 Task: Create a rule from the Routing list, Task moved to a section -> Set Priority in the project AtlasTech , set the section as To-Do and set the priority of the task as  High
Action: Mouse moved to (76, 293)
Screenshot: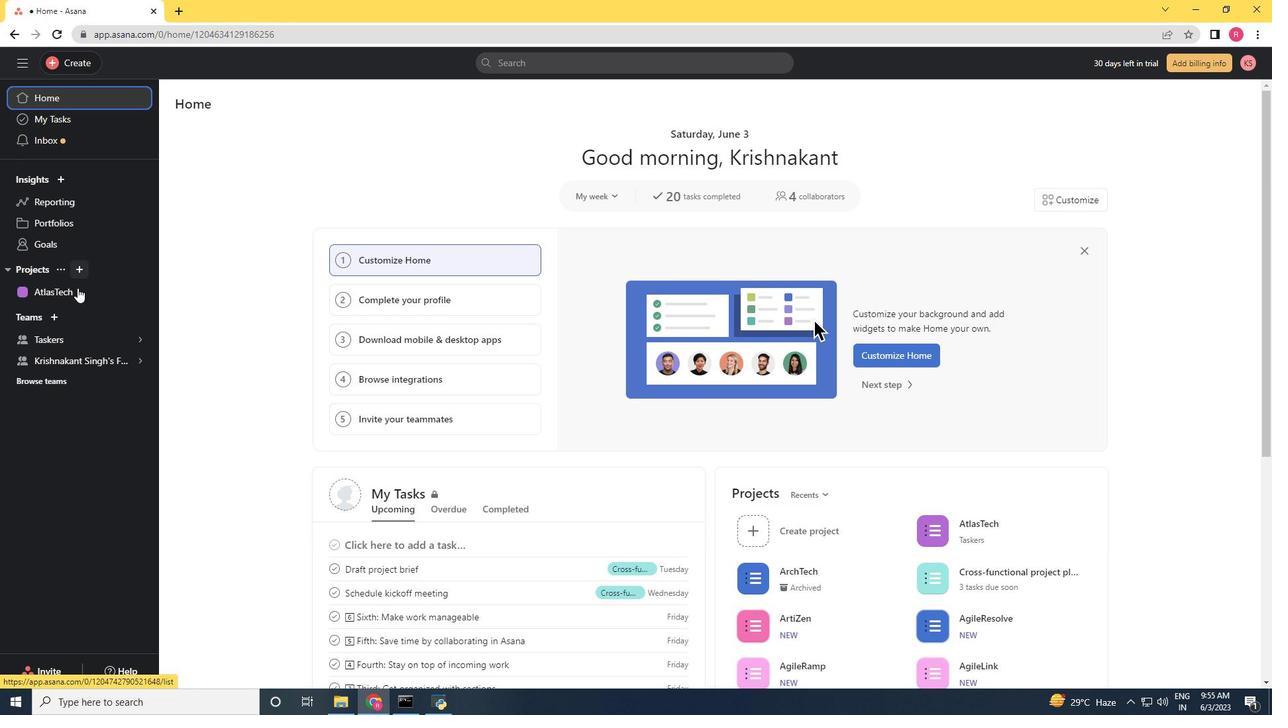 
Action: Mouse pressed left at (76, 293)
Screenshot: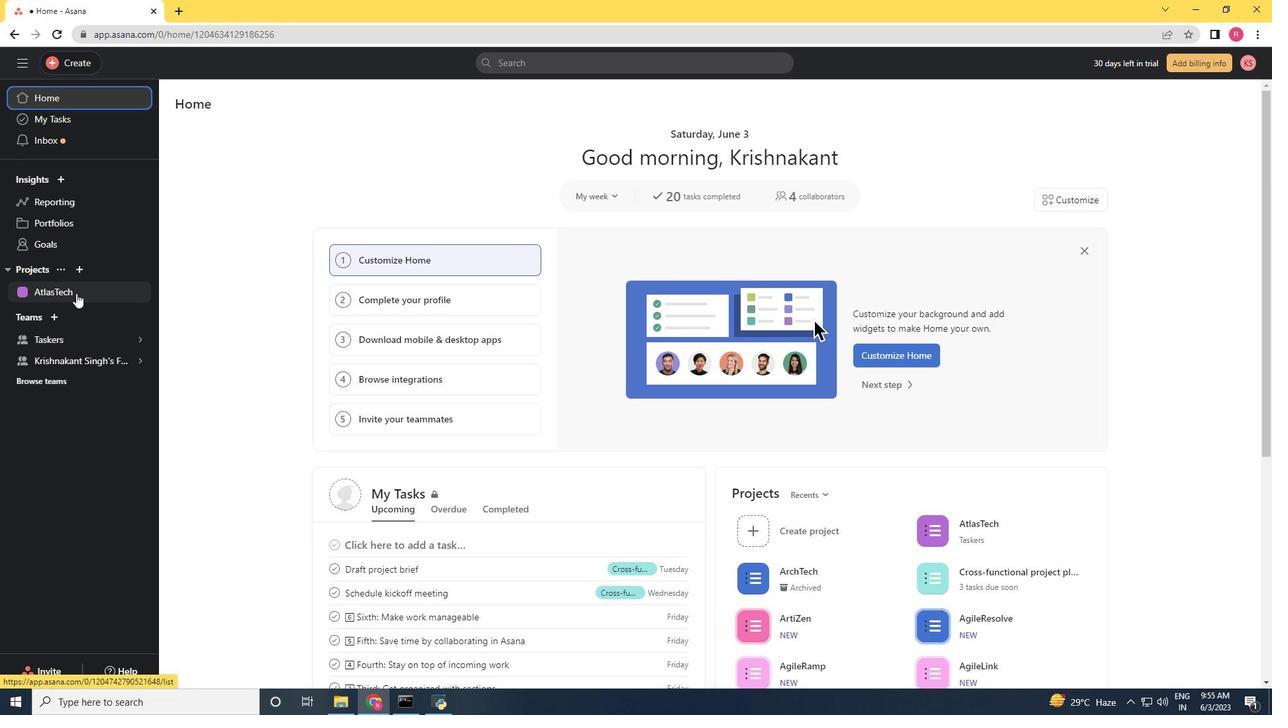 
Action: Mouse moved to (1225, 117)
Screenshot: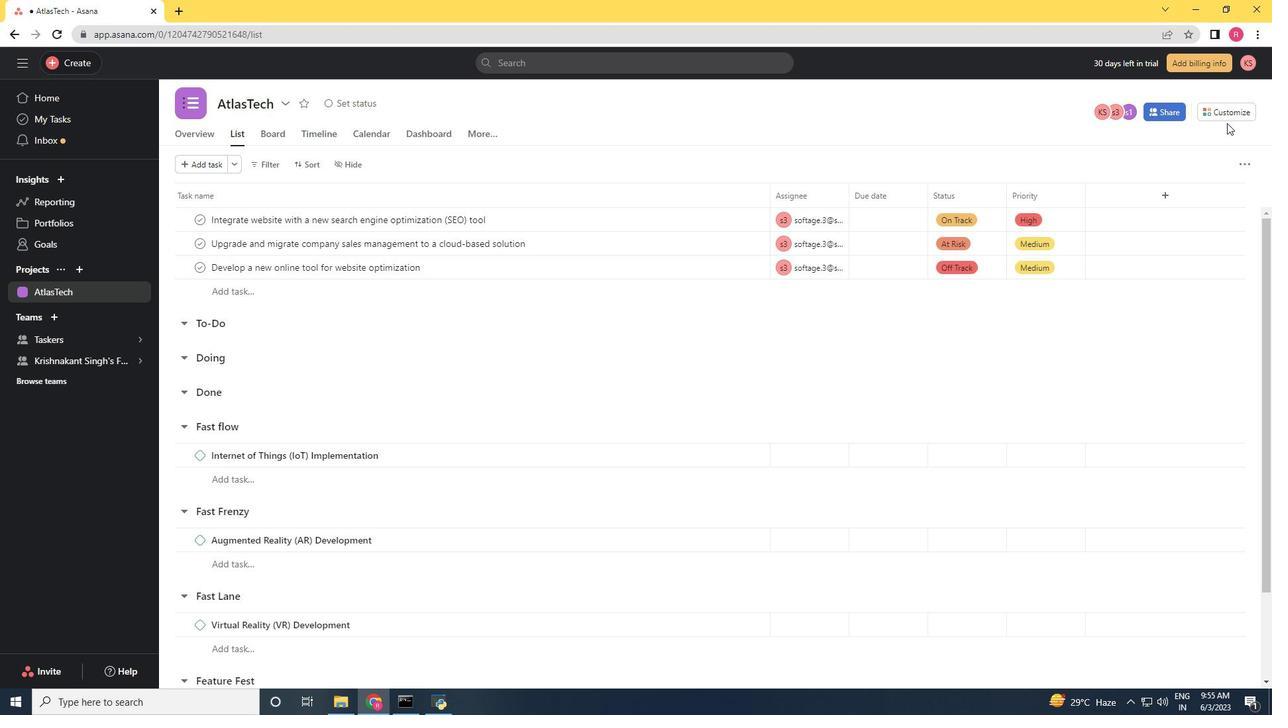 
Action: Mouse pressed left at (1225, 117)
Screenshot: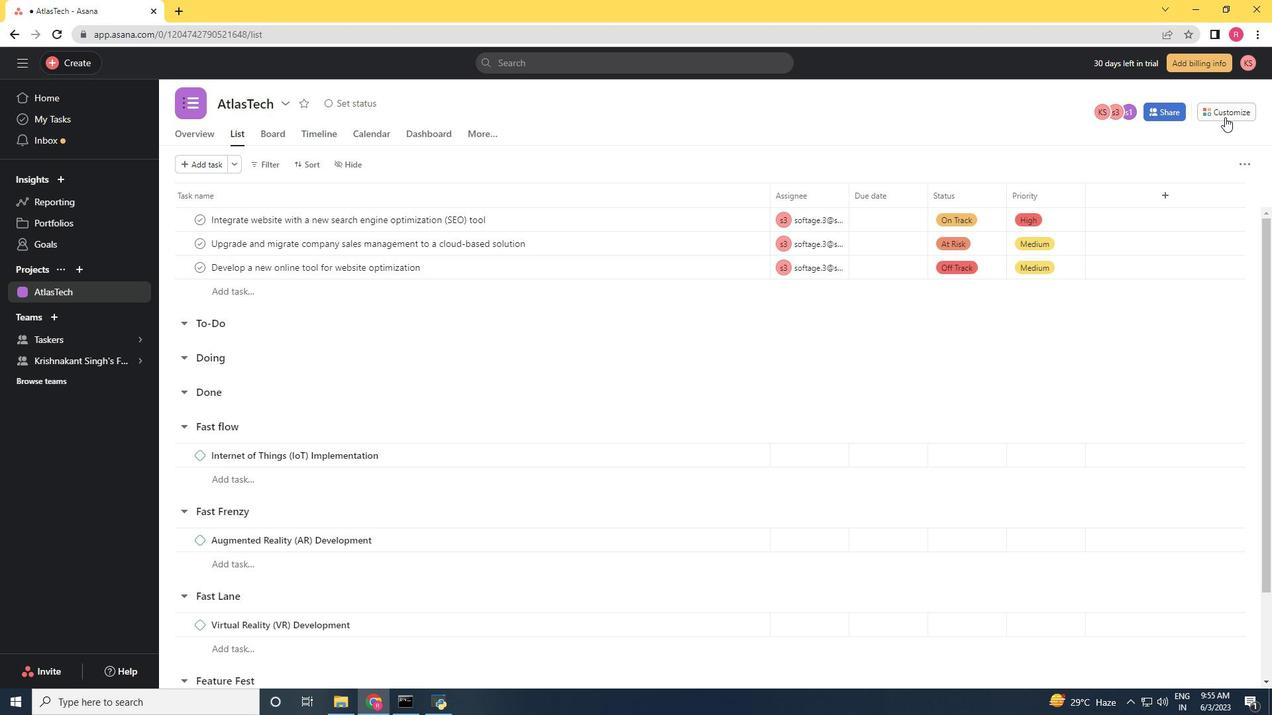 
Action: Mouse moved to (994, 286)
Screenshot: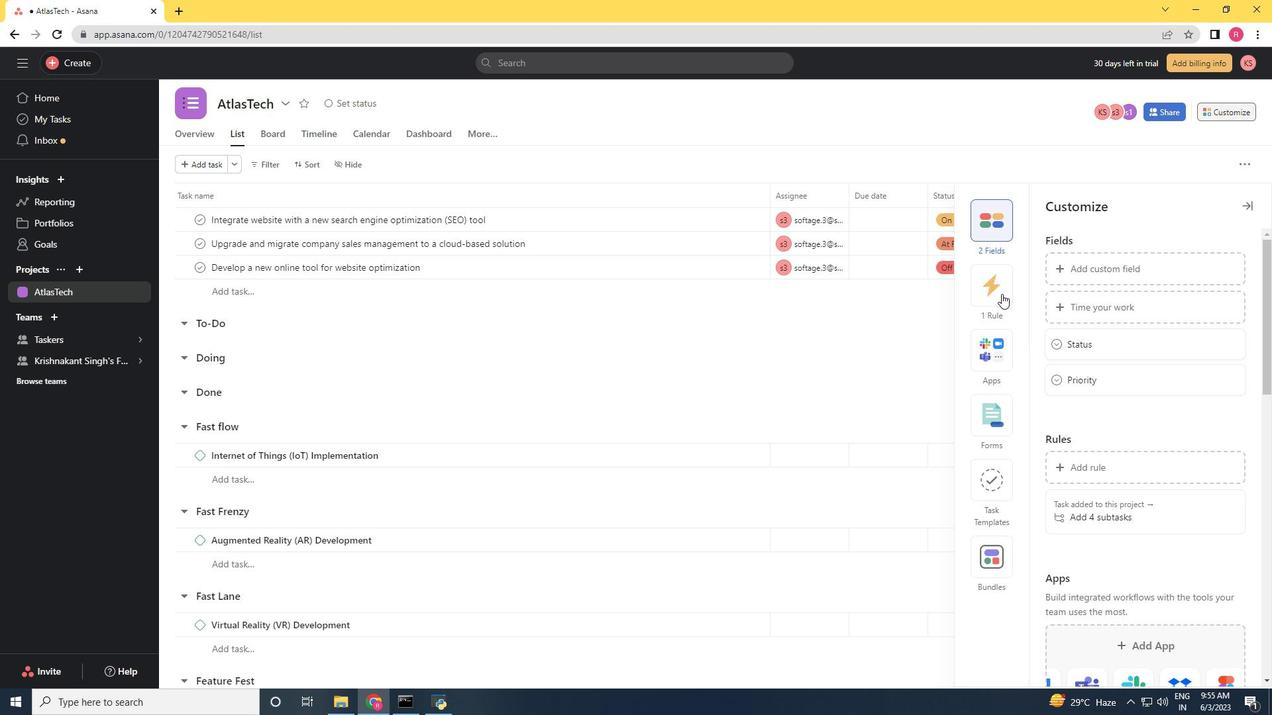 
Action: Mouse pressed left at (994, 286)
Screenshot: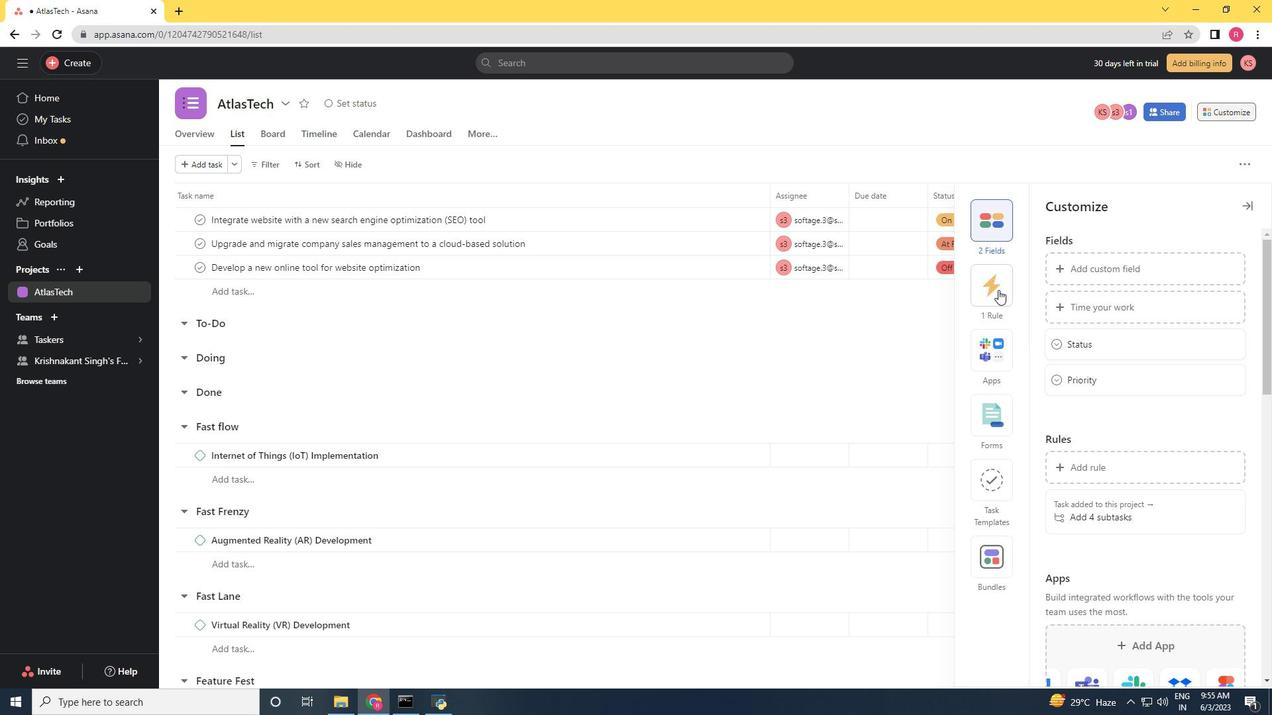 
Action: Mouse moved to (1110, 270)
Screenshot: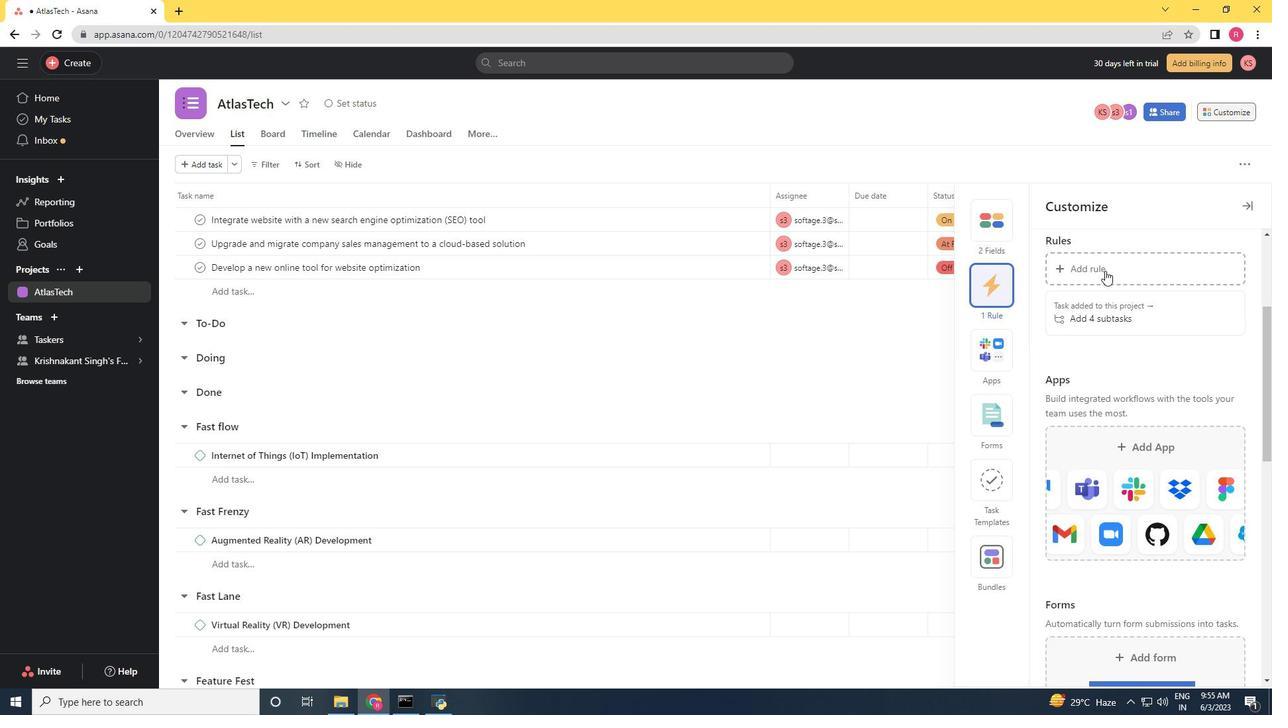 
Action: Mouse pressed left at (1110, 270)
Screenshot: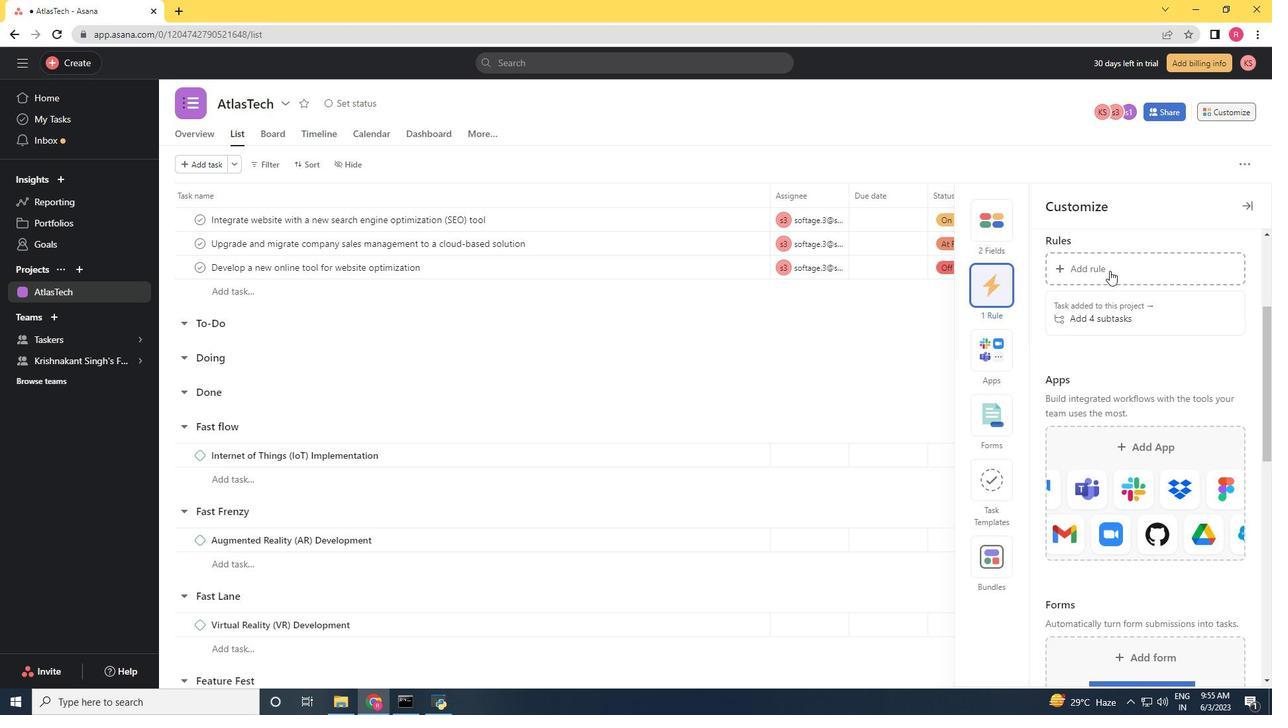 
Action: Mouse moved to (276, 176)
Screenshot: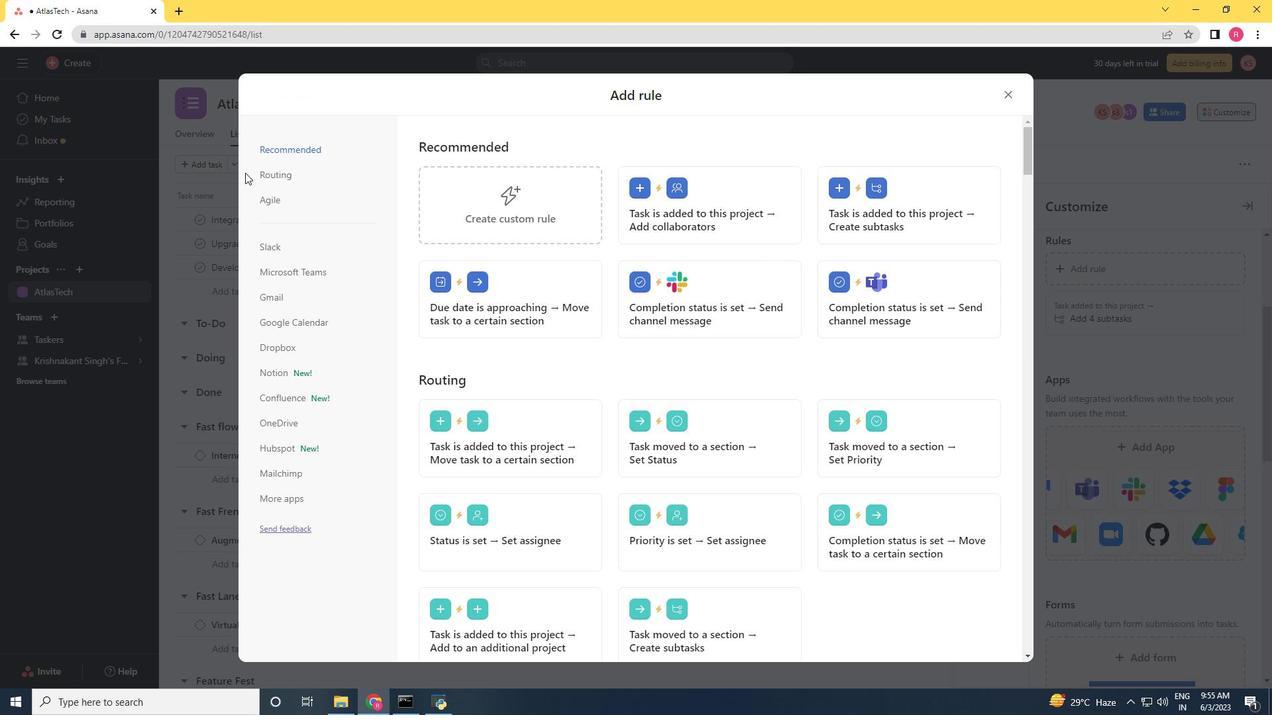 
Action: Mouse pressed left at (276, 176)
Screenshot: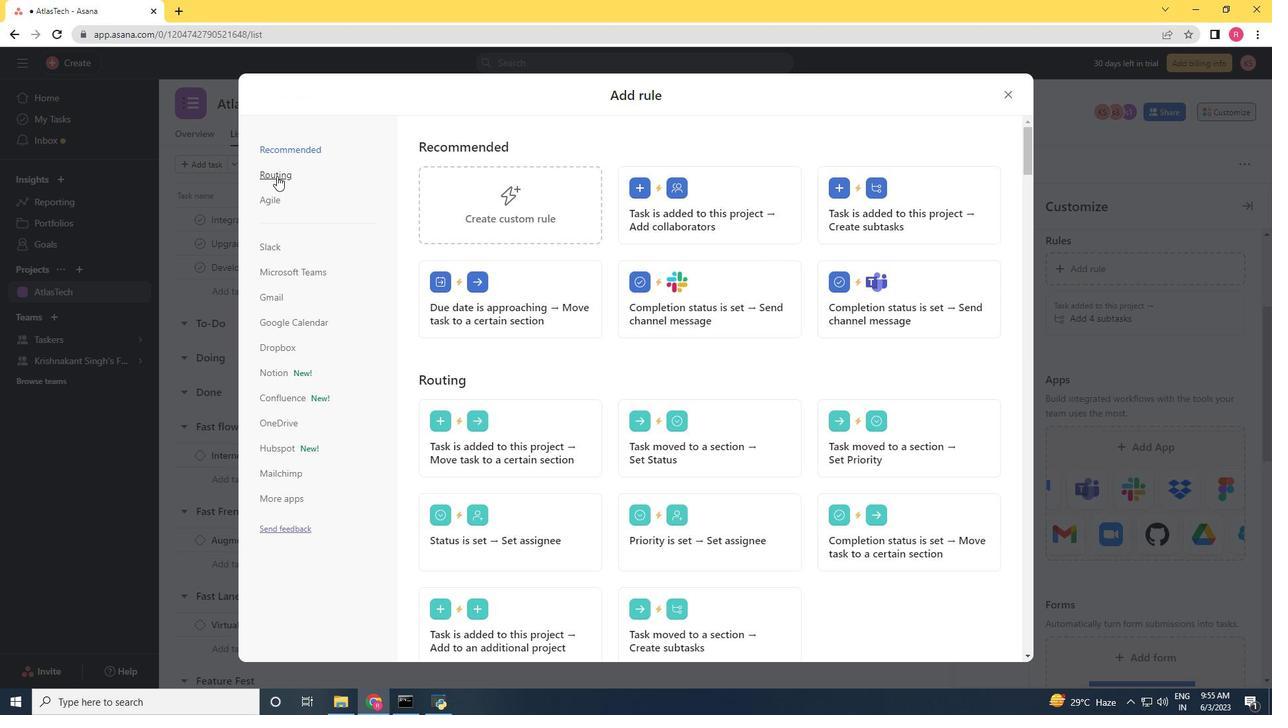 
Action: Mouse moved to (836, 210)
Screenshot: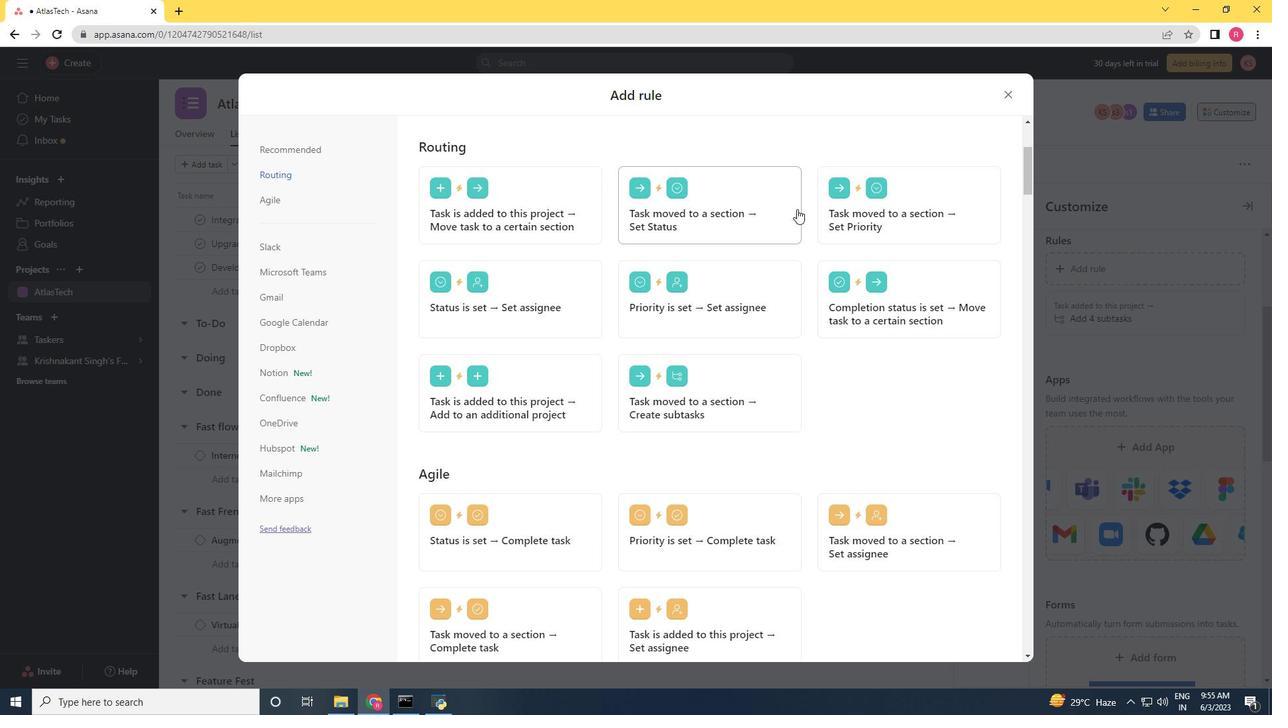 
Action: Mouse pressed left at (836, 210)
Screenshot: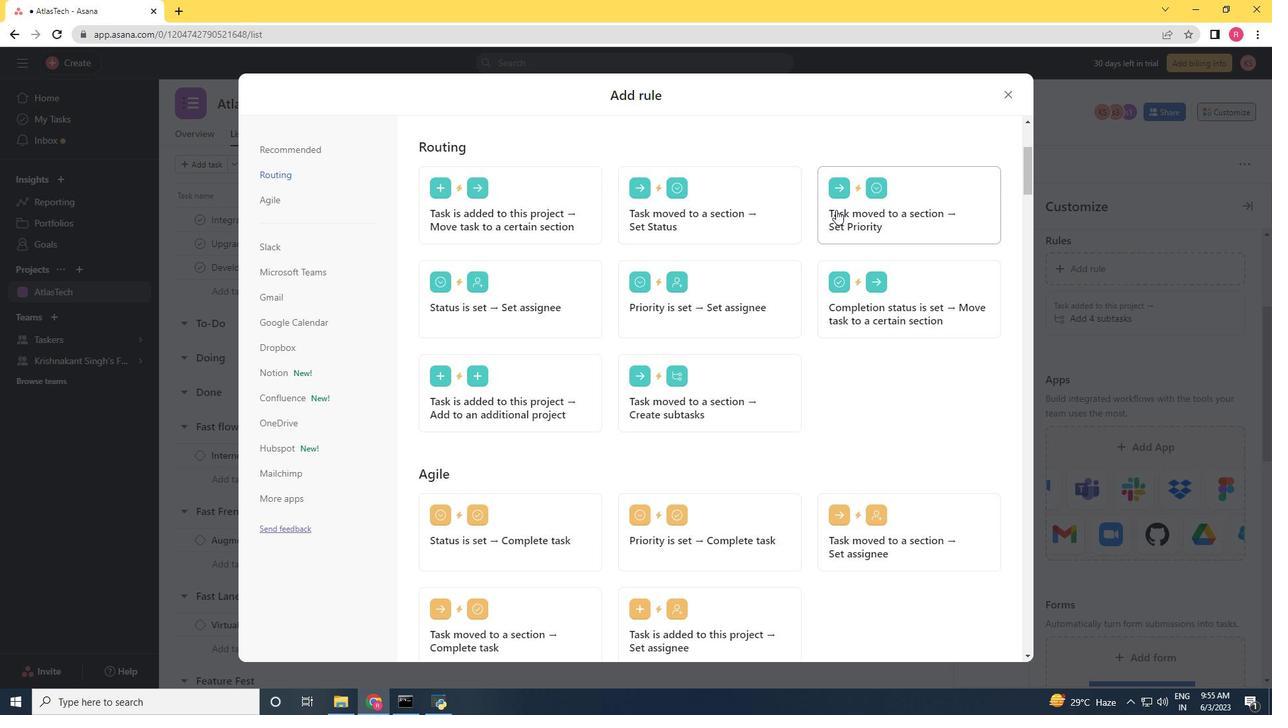 
Action: Mouse moved to (559, 349)
Screenshot: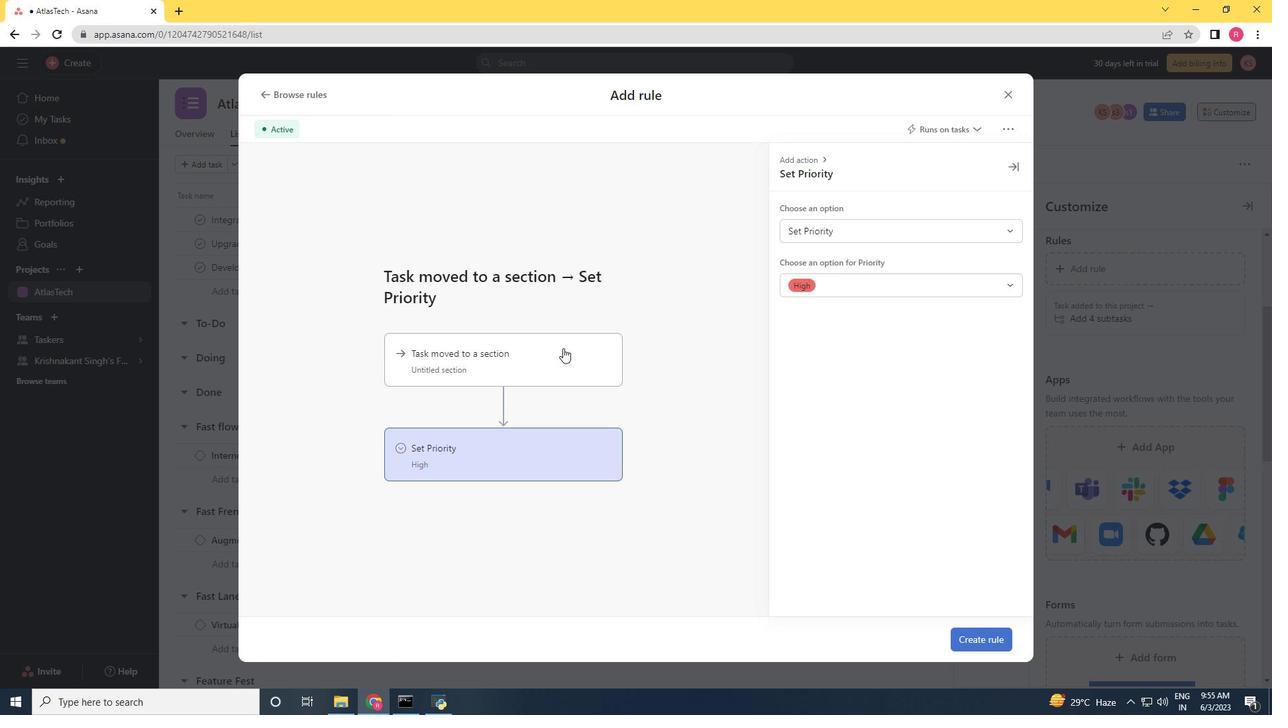
Action: Mouse pressed left at (559, 349)
Screenshot: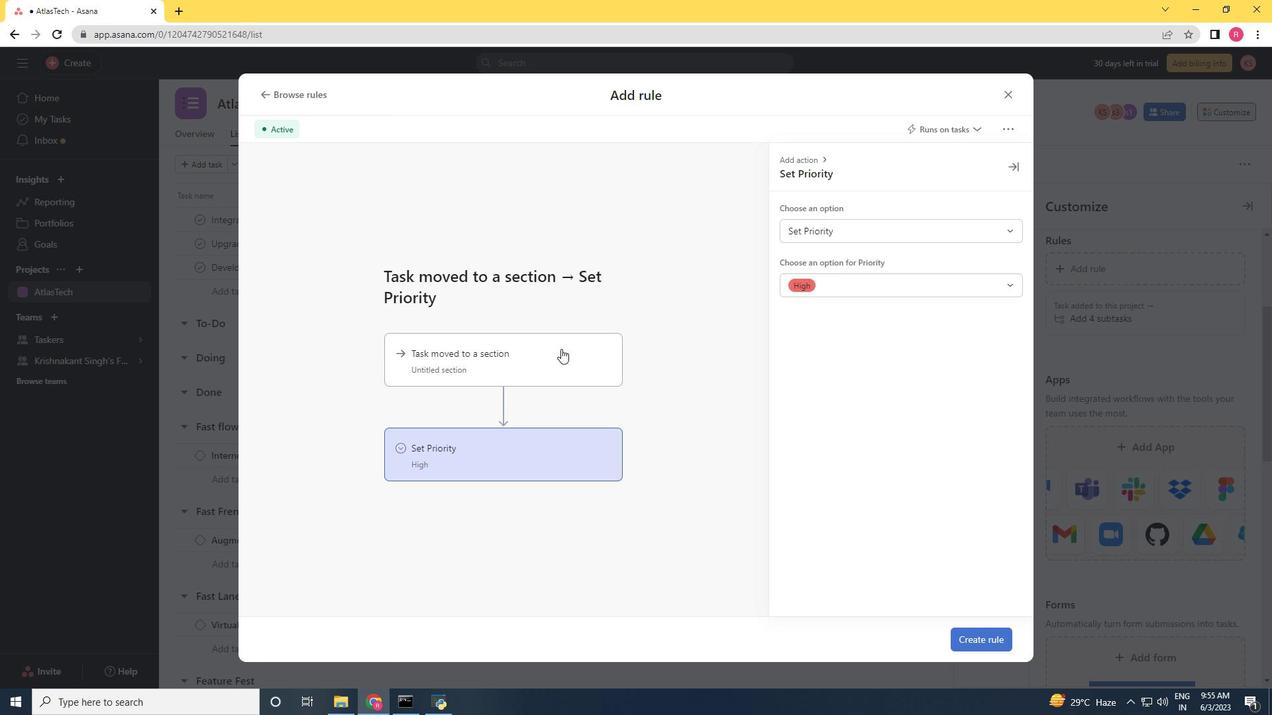 
Action: Mouse moved to (816, 232)
Screenshot: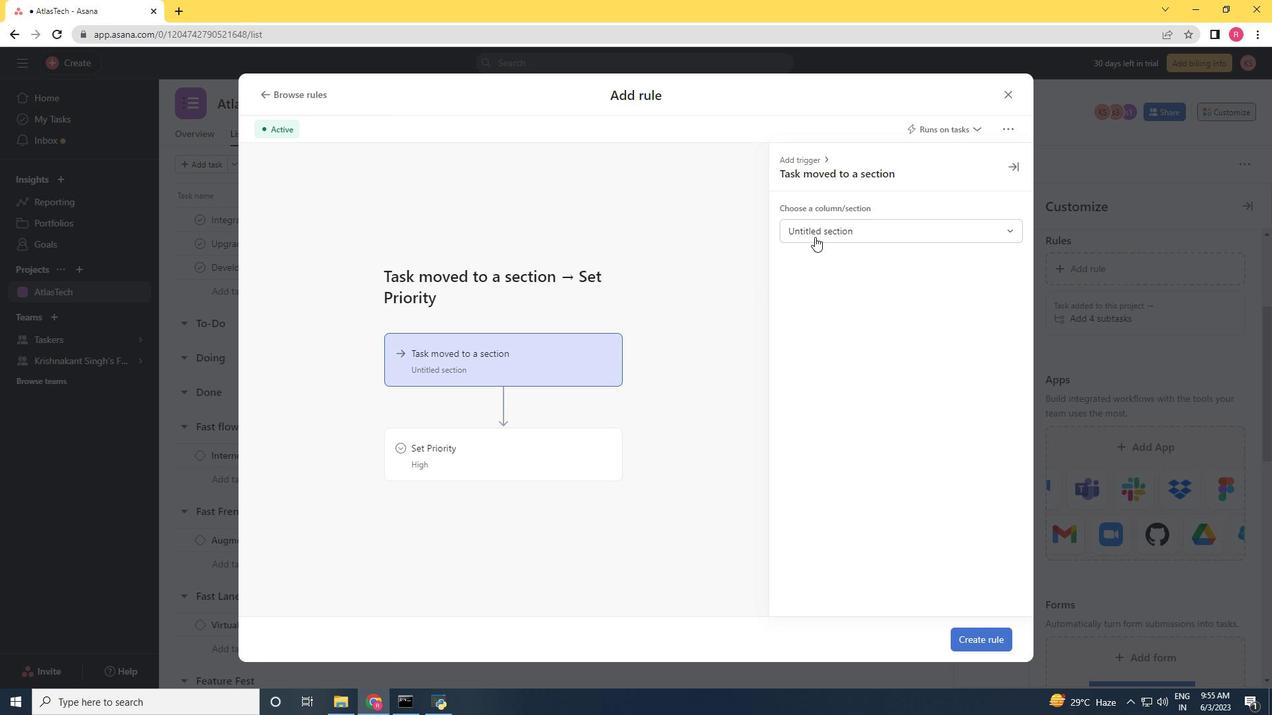 
Action: Mouse pressed left at (816, 232)
Screenshot: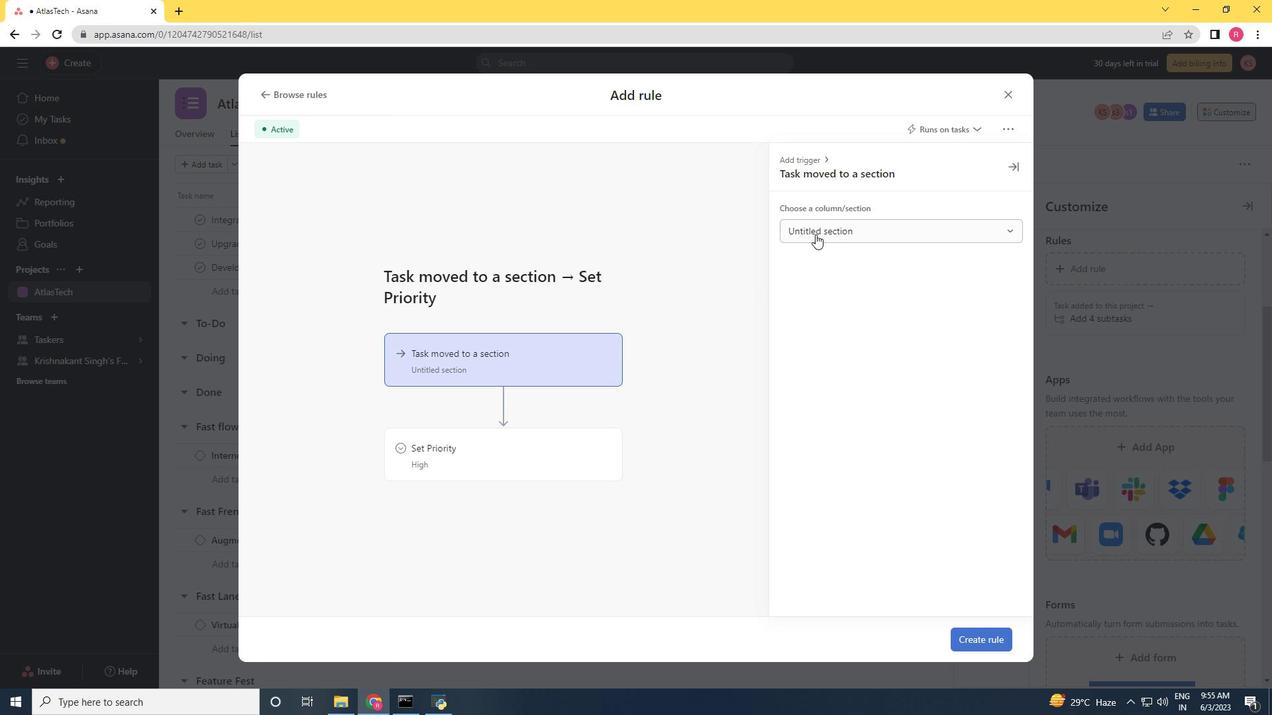 
Action: Mouse moved to (823, 280)
Screenshot: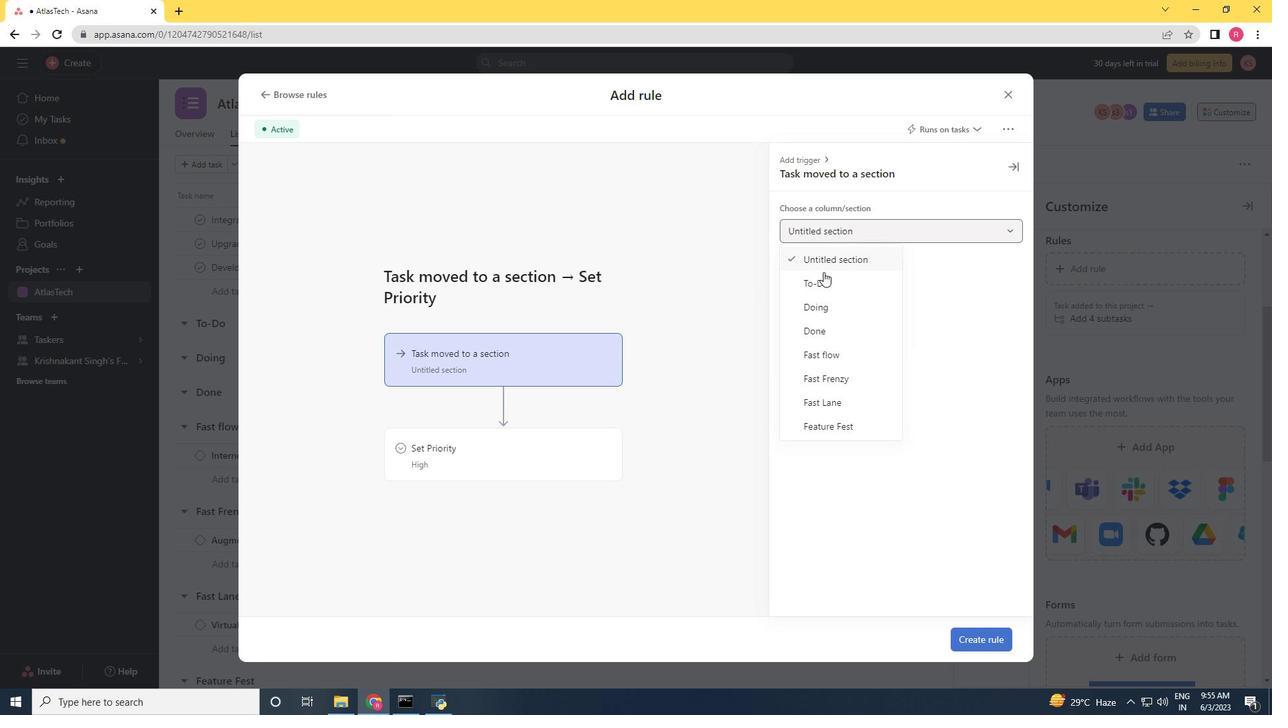 
Action: Mouse pressed left at (823, 280)
Screenshot: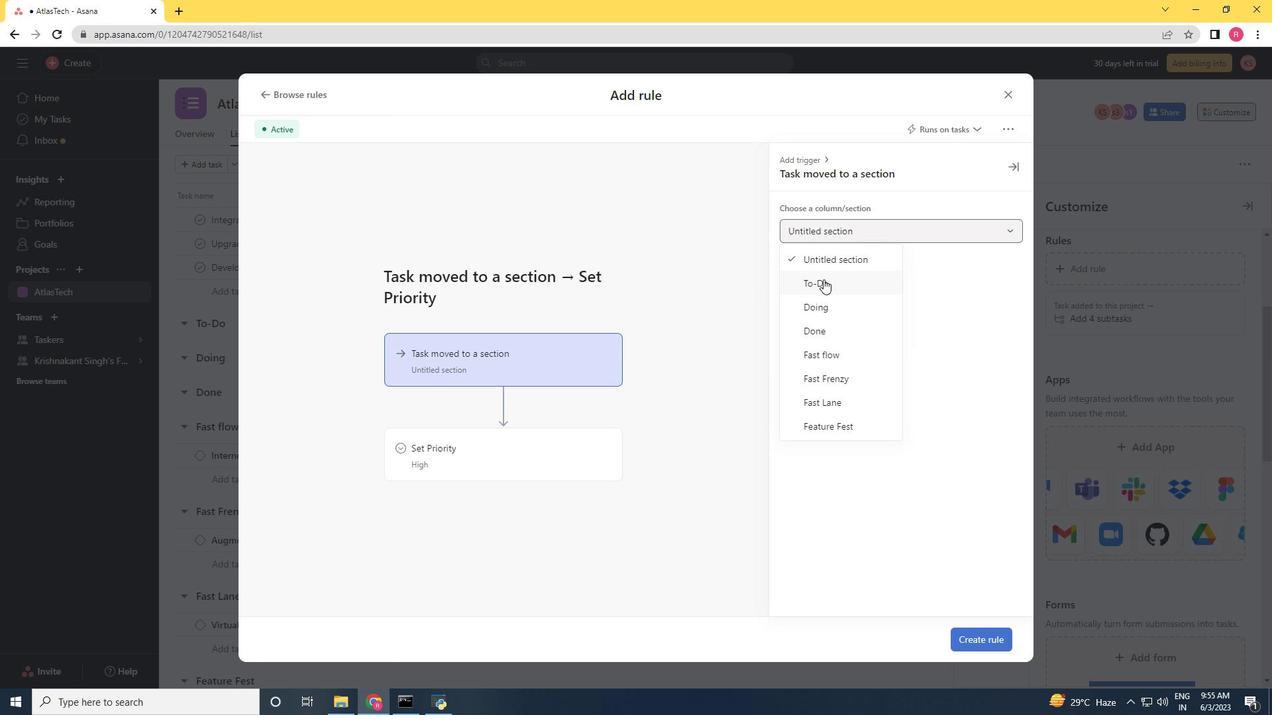
Action: Mouse moved to (469, 435)
Screenshot: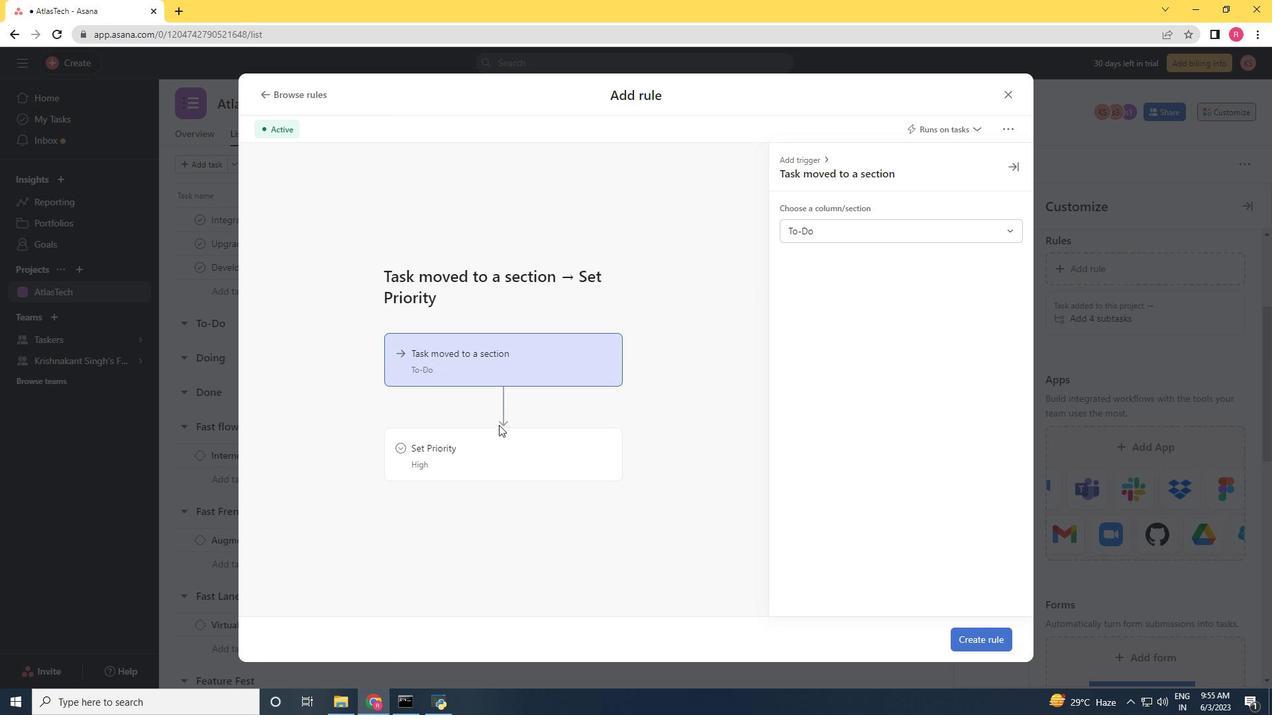 
Action: Mouse pressed left at (469, 435)
Screenshot: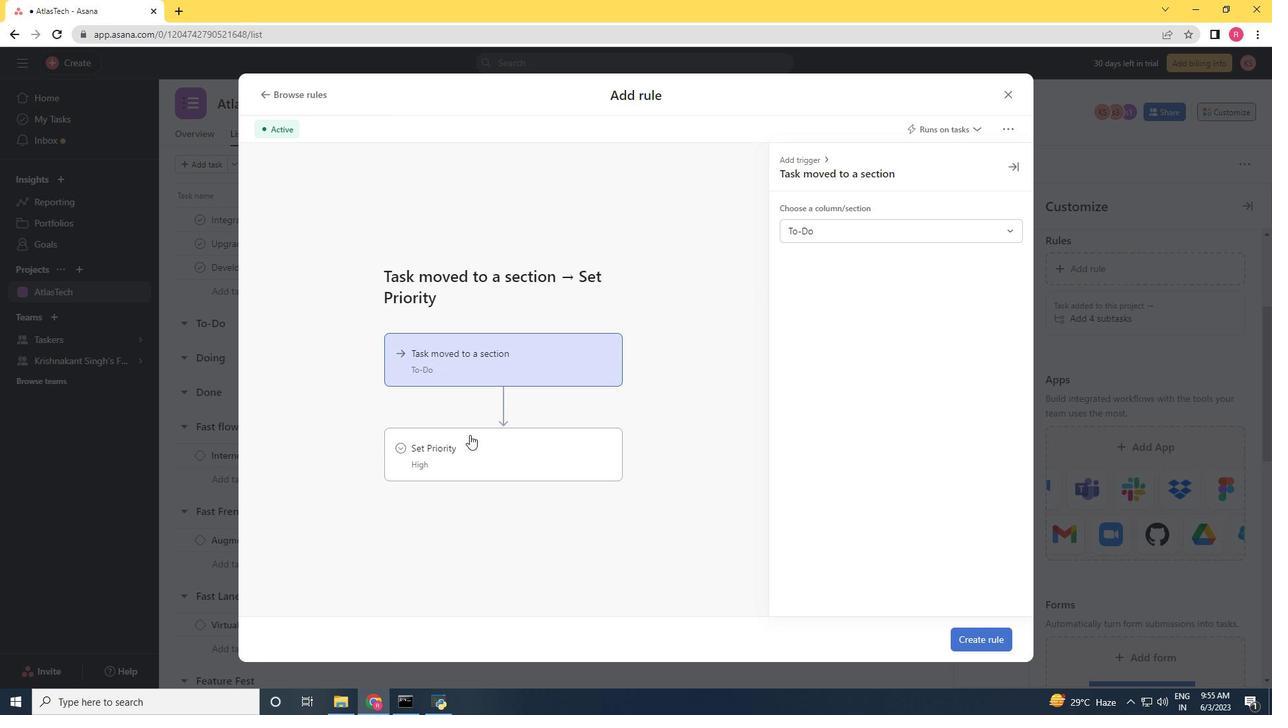
Action: Mouse moved to (840, 233)
Screenshot: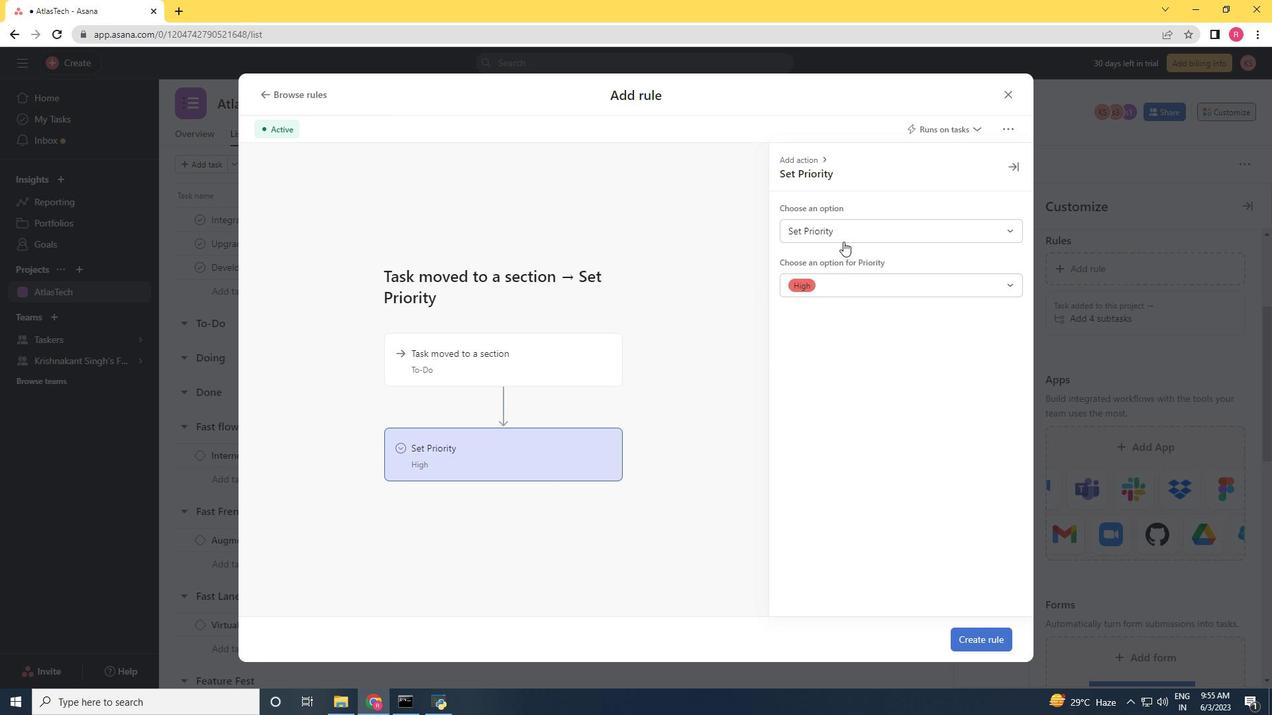 
Action: Mouse pressed left at (840, 233)
Screenshot: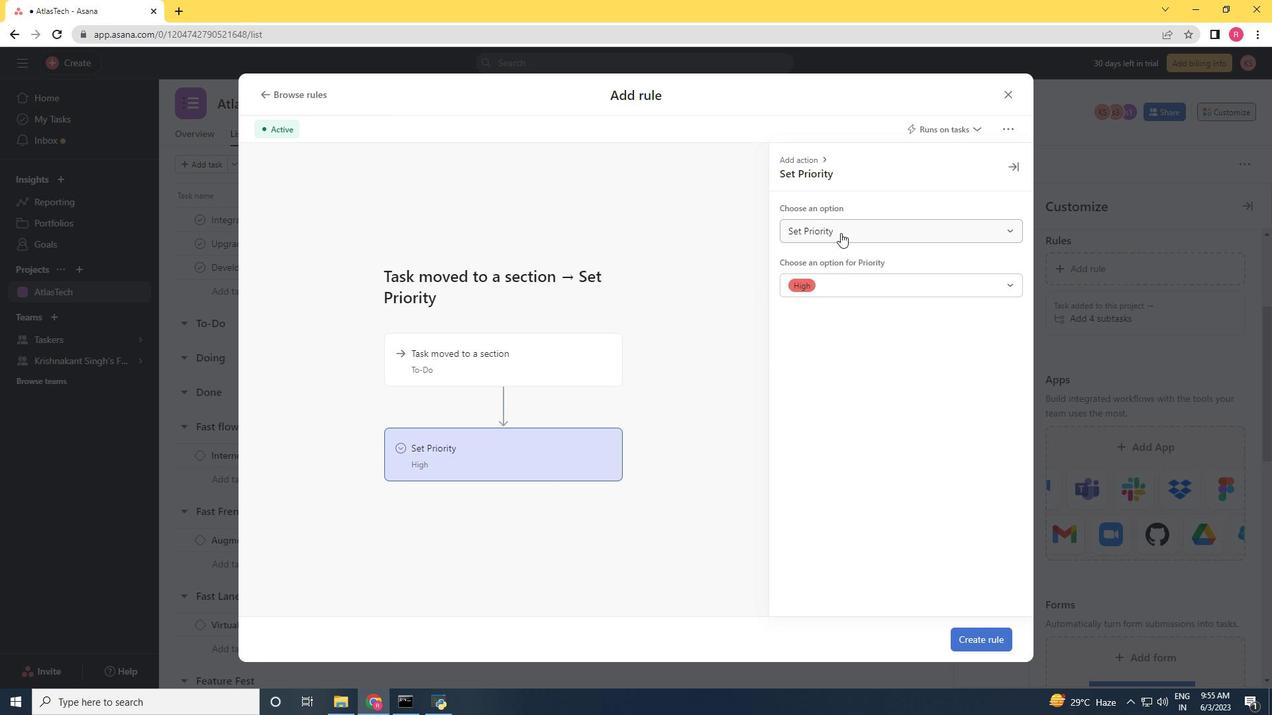 
Action: Mouse moved to (830, 251)
Screenshot: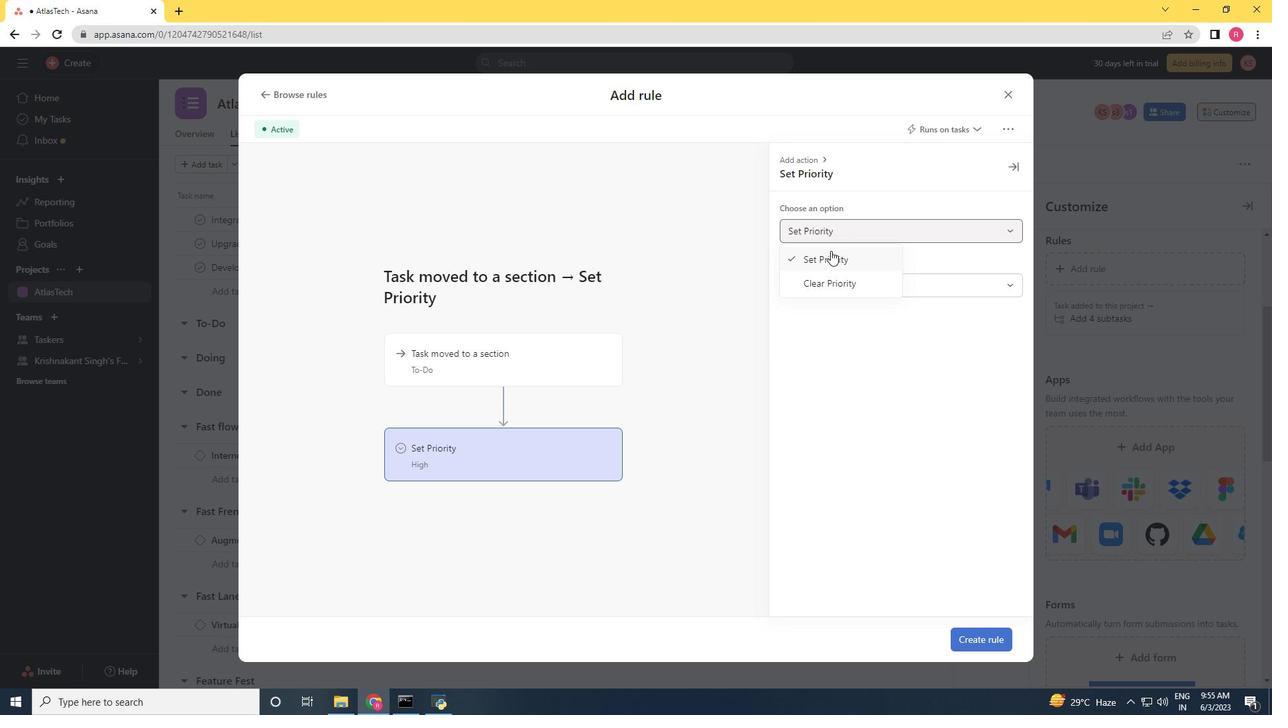 
Action: Mouse pressed left at (830, 251)
Screenshot: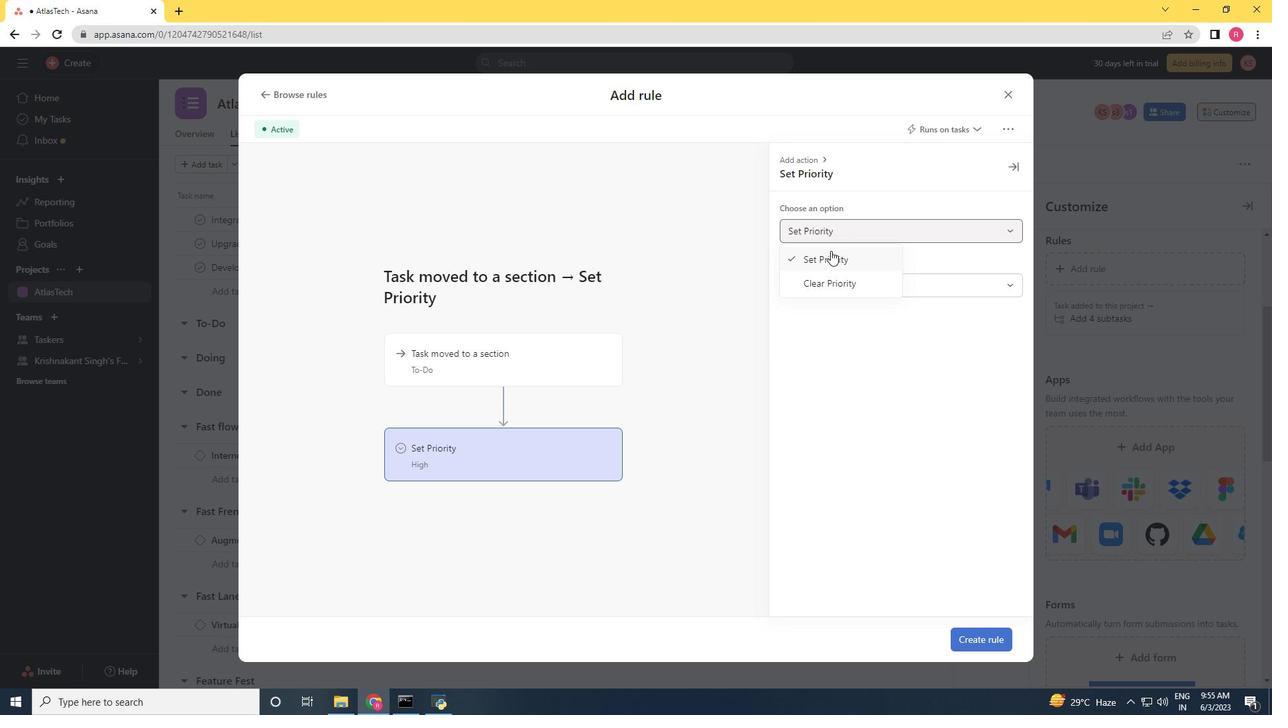 
Action: Mouse moved to (826, 278)
Screenshot: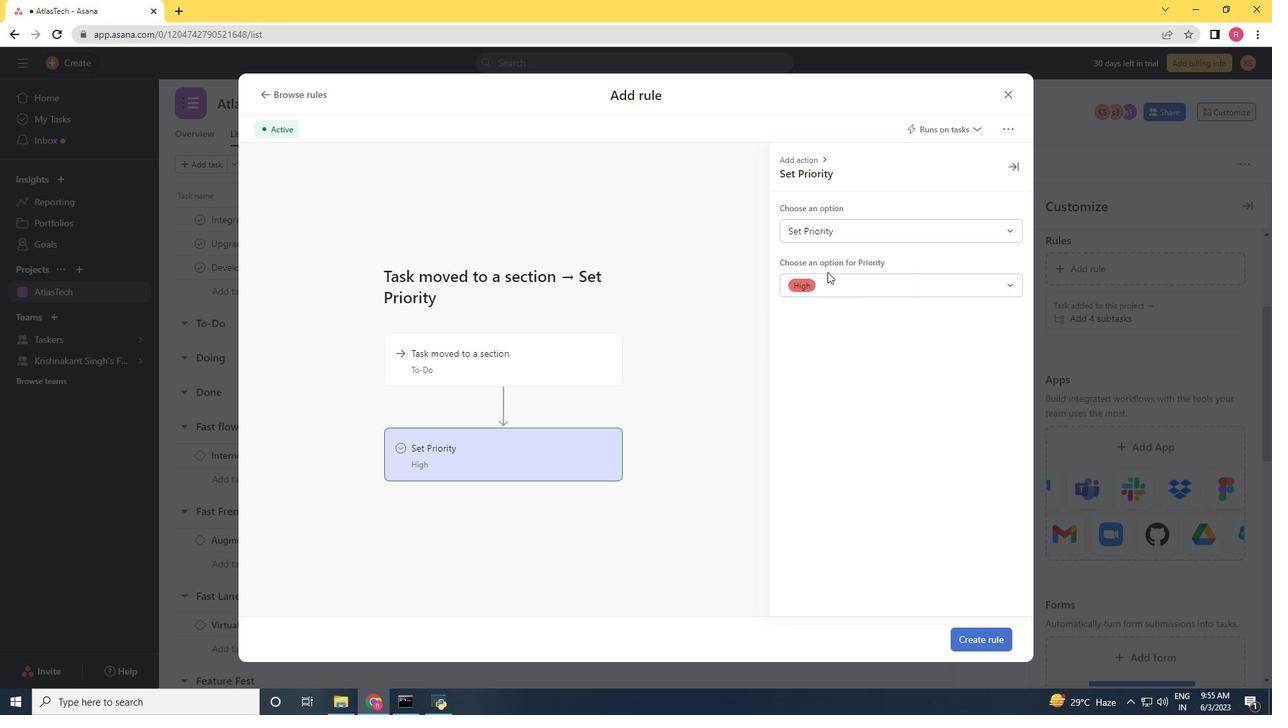 
Action: Mouse pressed left at (826, 278)
Screenshot: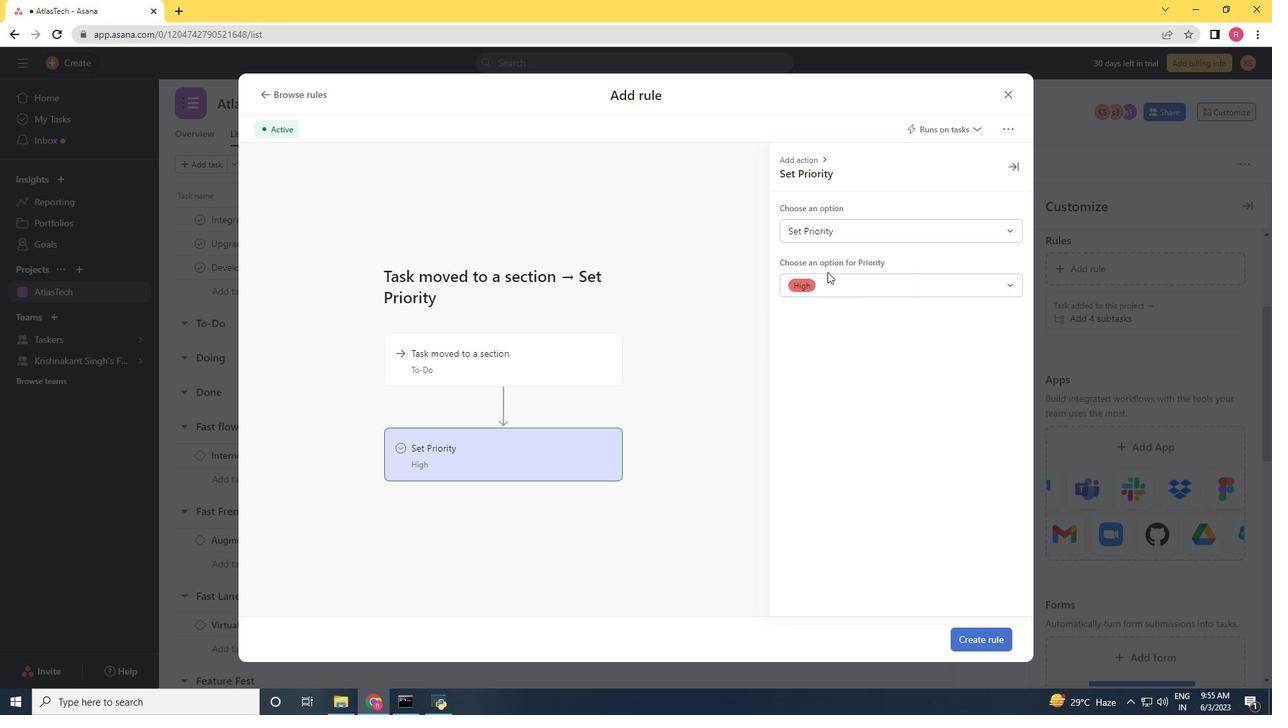 
Action: Mouse moved to (818, 309)
Screenshot: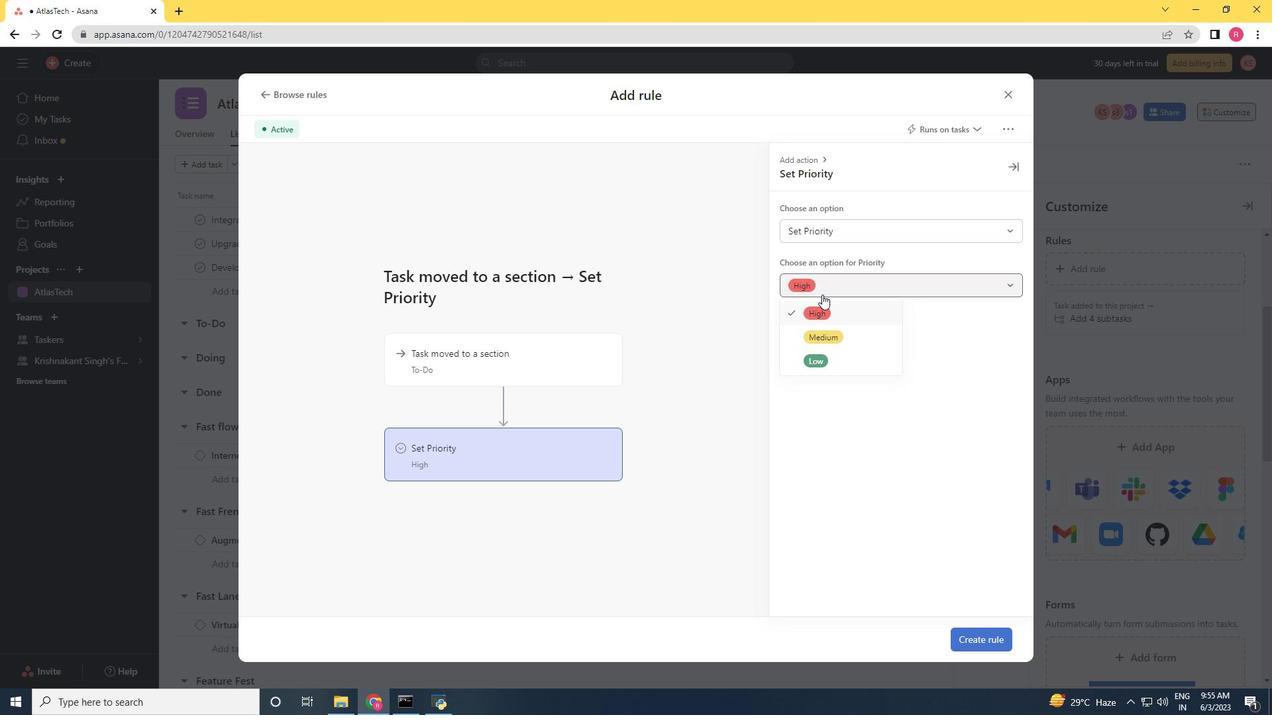 
Action: Mouse pressed left at (818, 309)
Screenshot: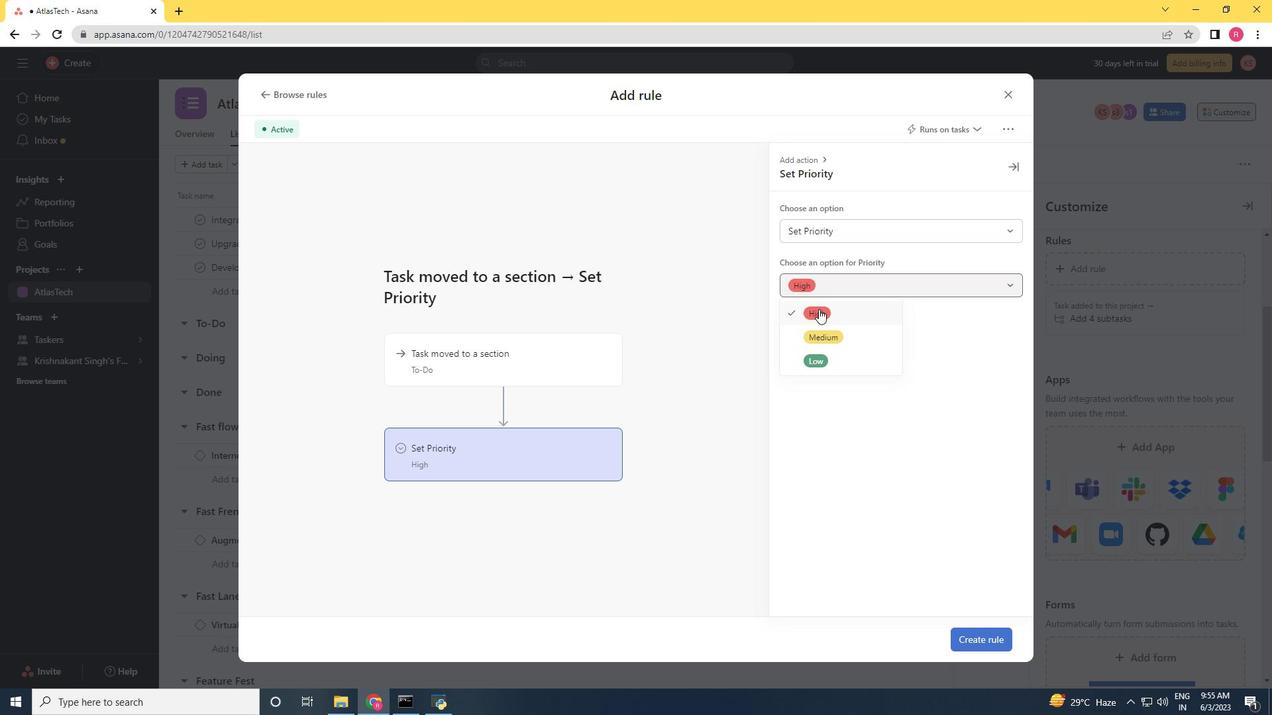 
Action: Mouse moved to (967, 640)
Screenshot: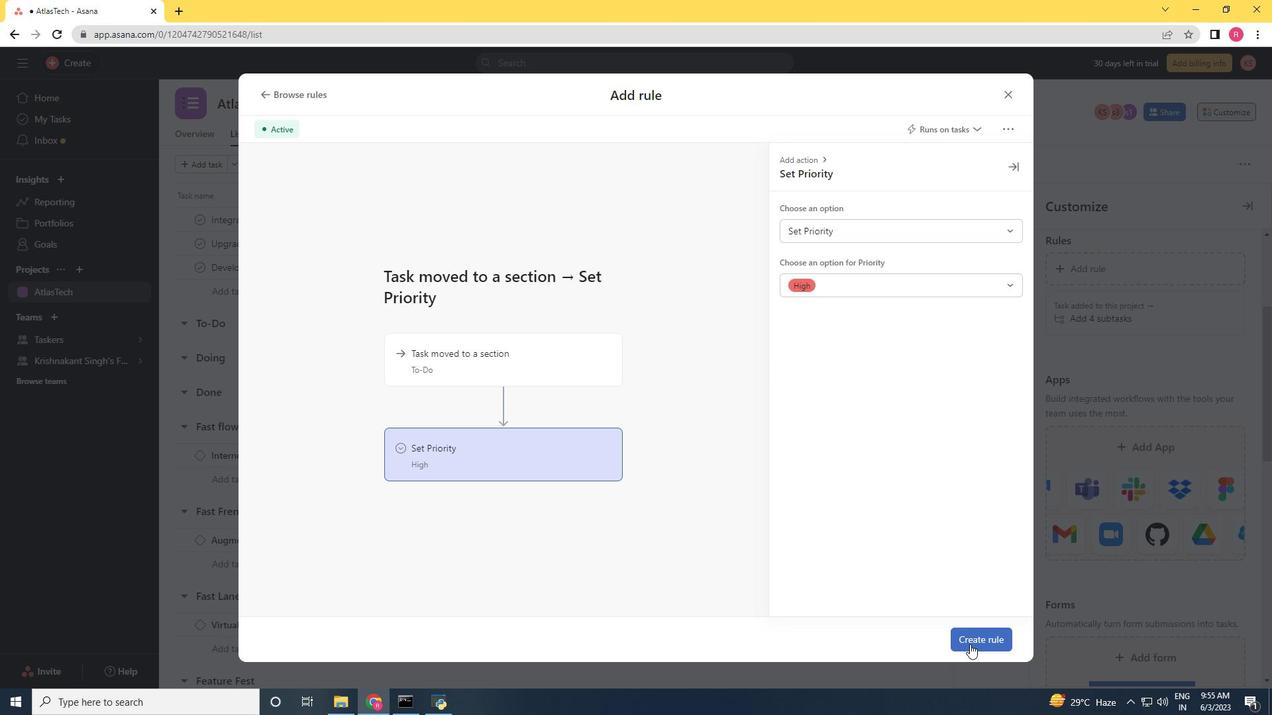 
Action: Mouse pressed left at (967, 640)
Screenshot: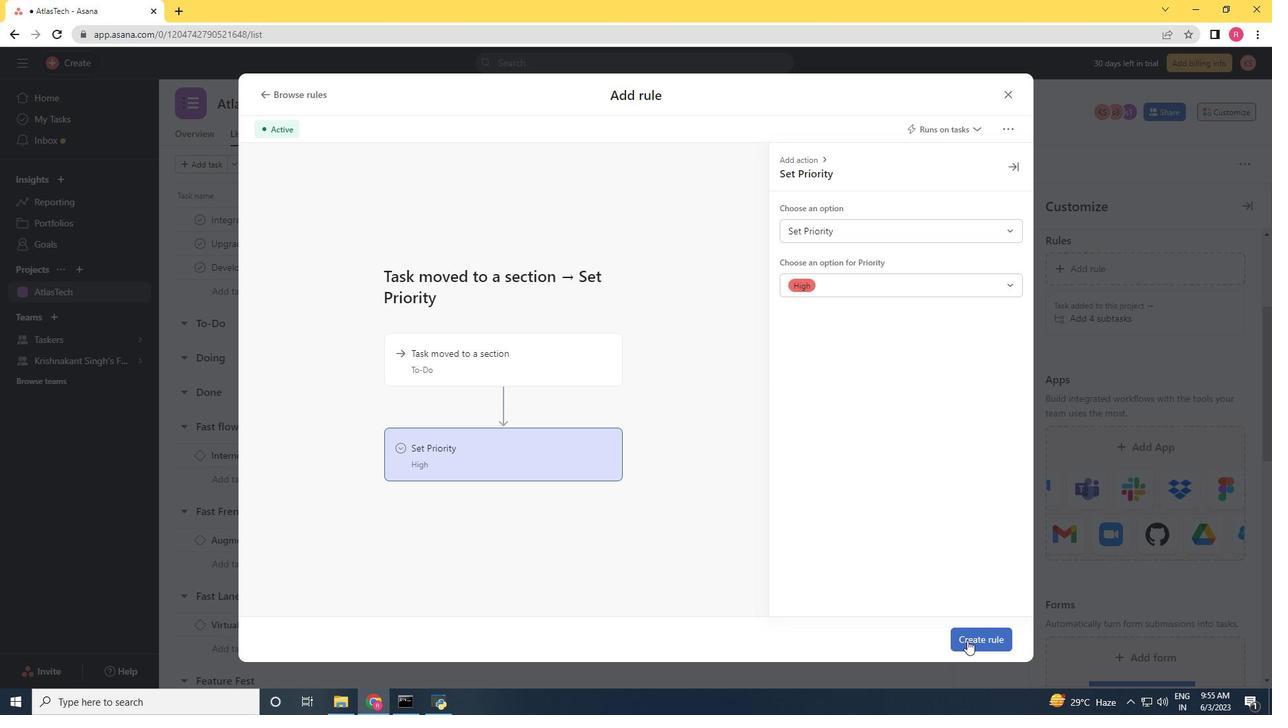 
